 Task: Implement a Python script that calculates the volume of a cylinder.
Action: Mouse moved to (30, 9)
Screenshot: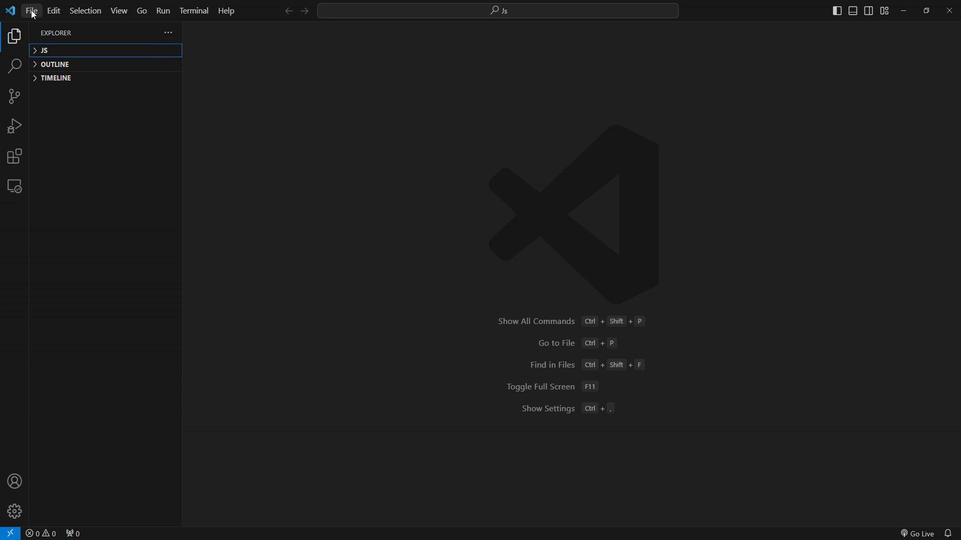 
Action: Mouse pressed left at (30, 9)
Screenshot: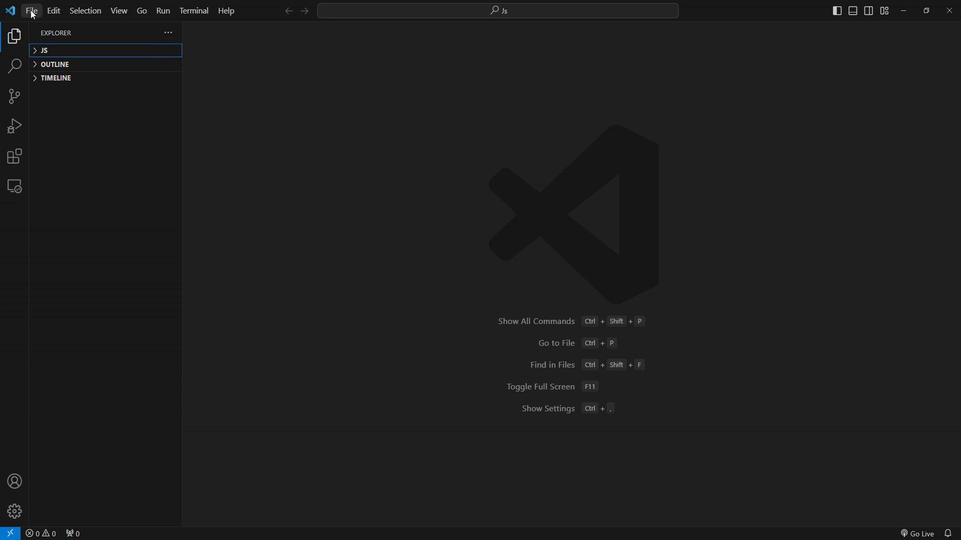 
Action: Mouse moved to (62, 94)
Screenshot: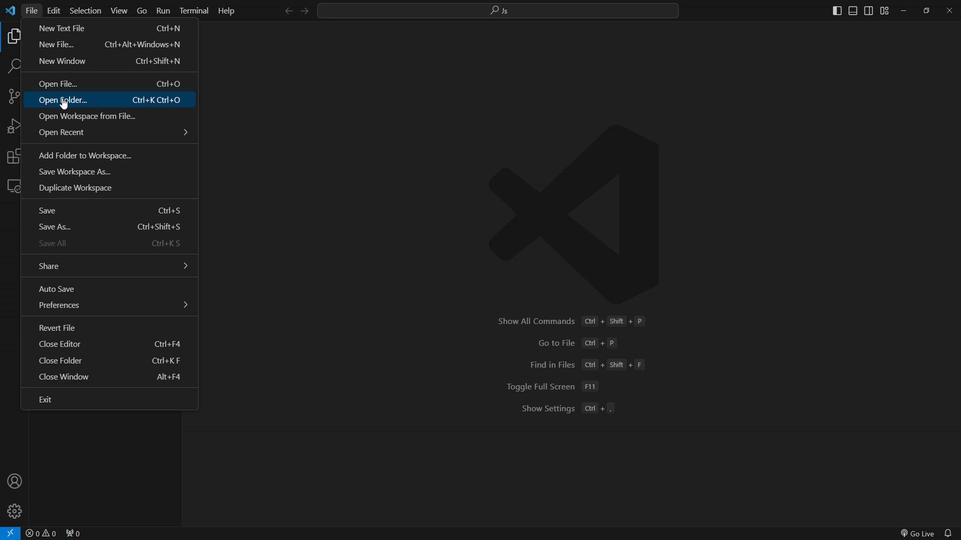 
Action: Mouse pressed left at (62, 94)
Screenshot: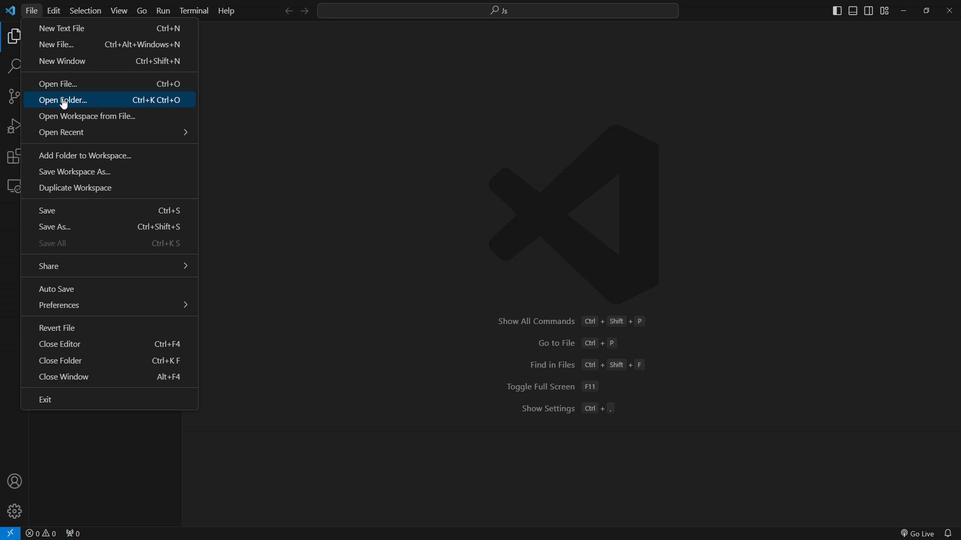 
Action: Mouse moved to (116, 166)
Screenshot: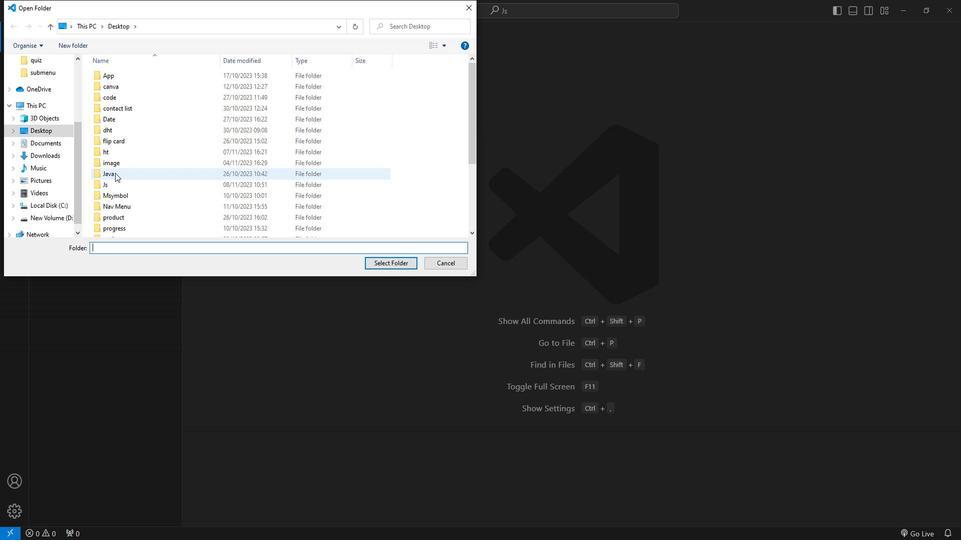 
Action: Mouse scrolled (116, 166) with delta (0, 0)
Screenshot: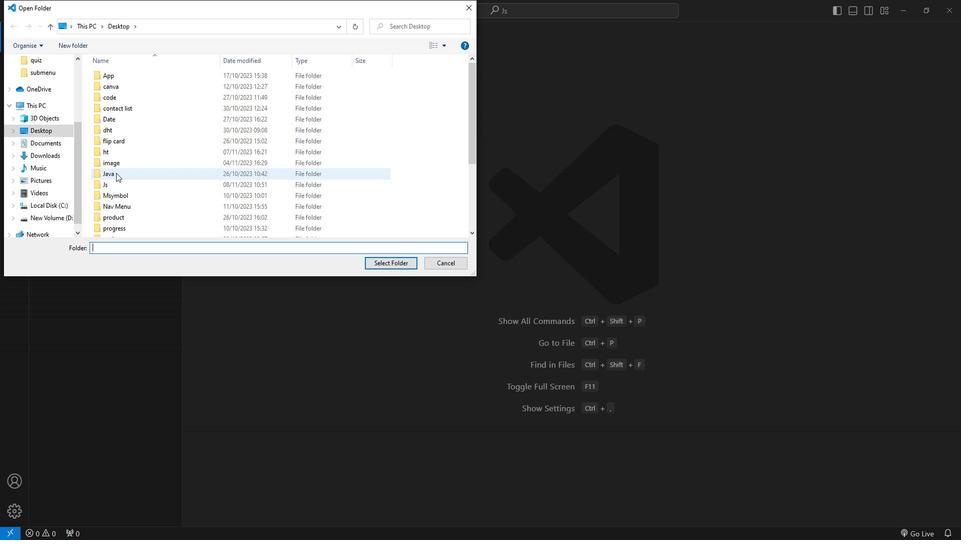 
Action: Mouse moved to (110, 220)
Screenshot: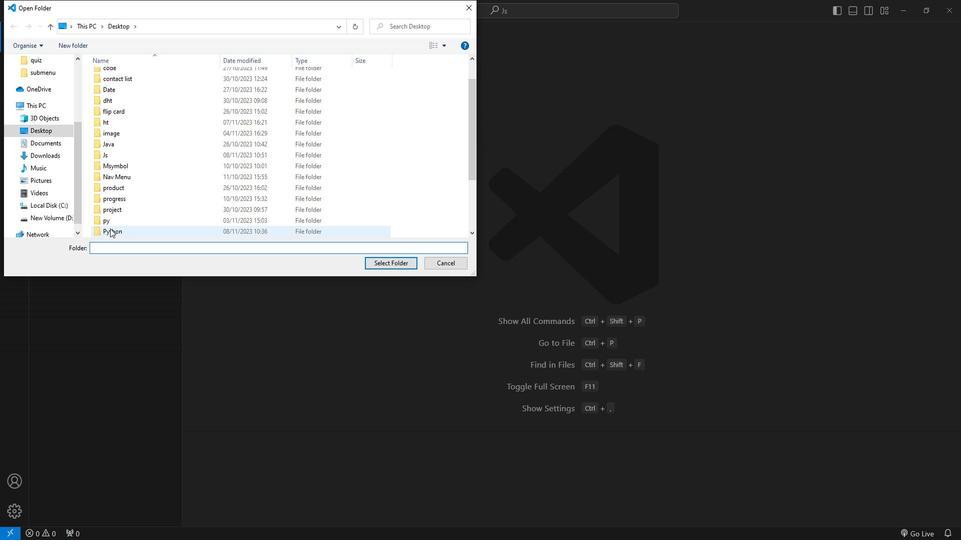 
Action: Mouse pressed left at (110, 220)
Screenshot: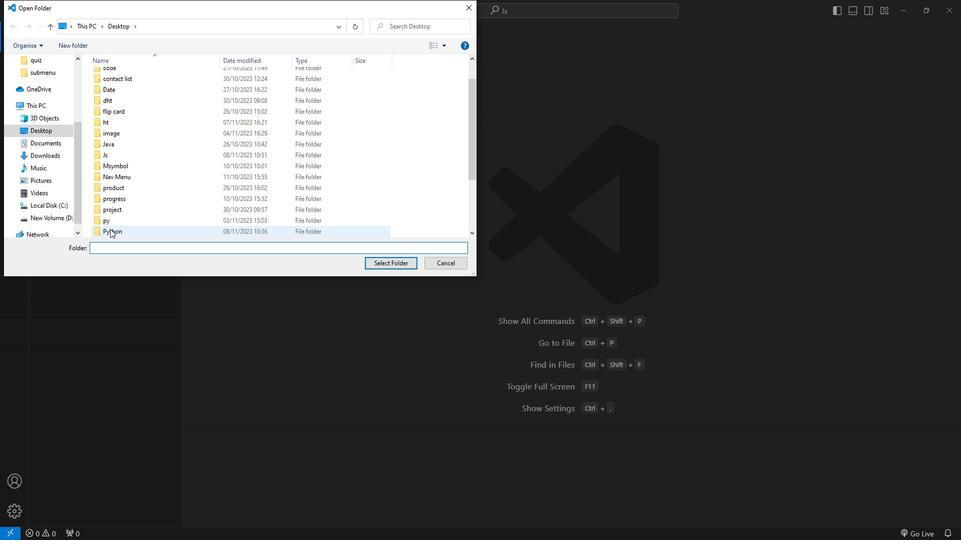 
Action: Mouse moved to (391, 251)
Screenshot: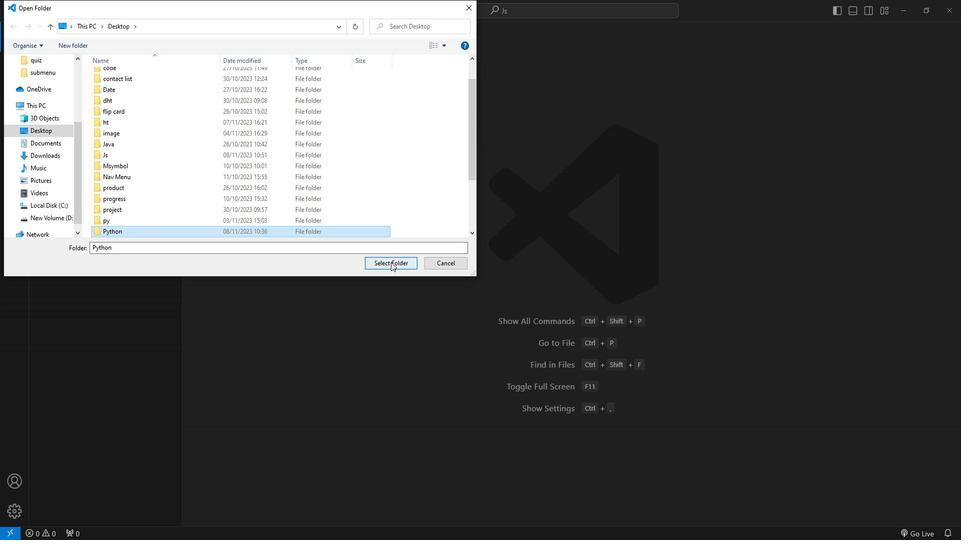 
Action: Mouse pressed left at (391, 251)
Screenshot: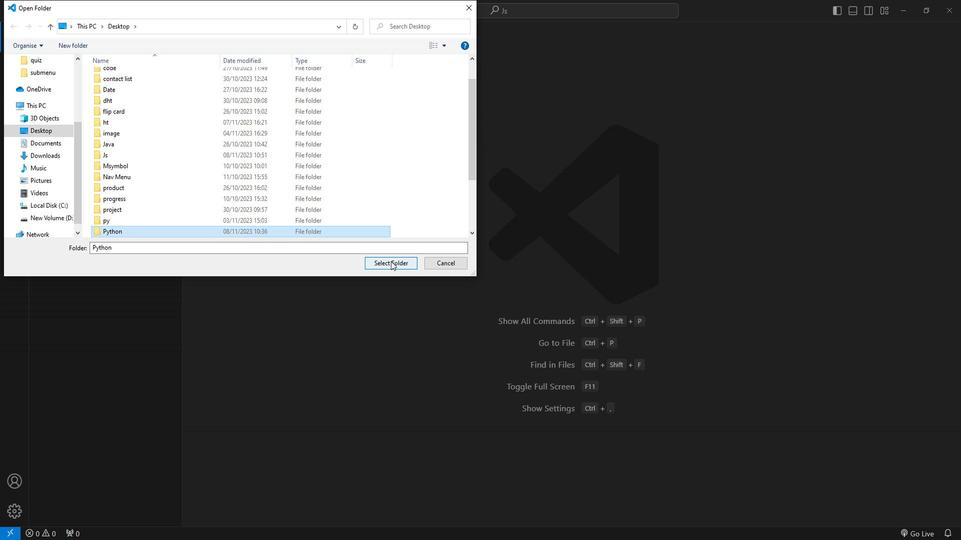 
Action: Mouse moved to (128, 50)
Screenshot: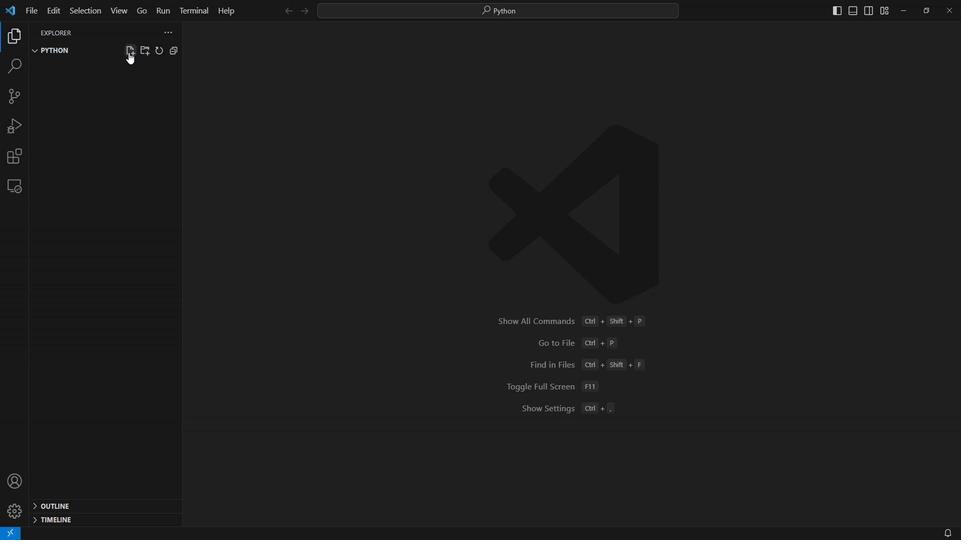 
Action: Mouse pressed left at (128, 50)
Screenshot: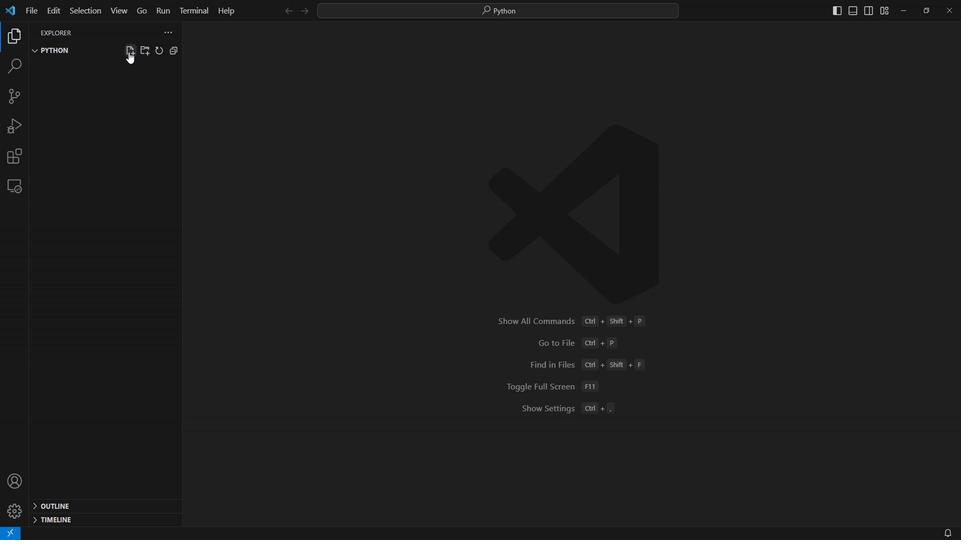 
Action: Mouse moved to (73, 61)
Screenshot: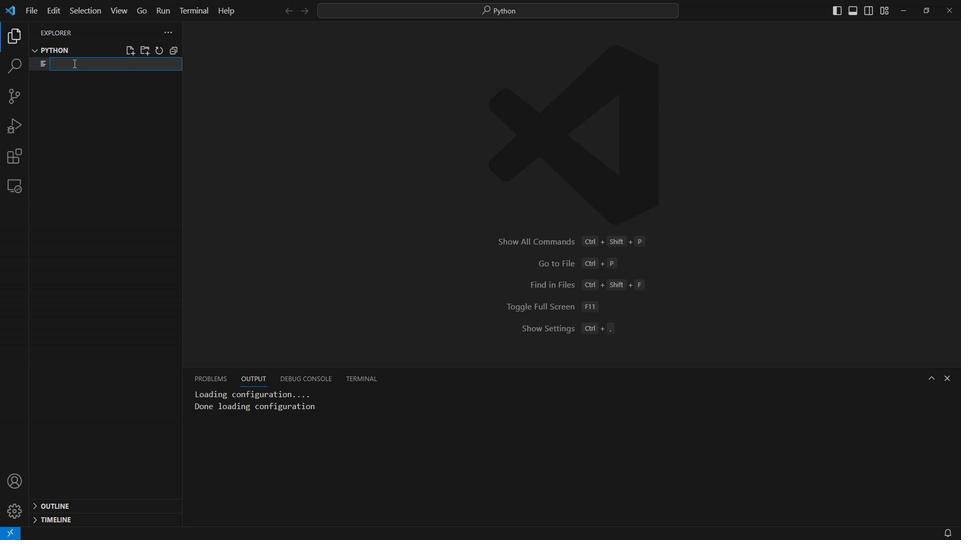 
Action: Mouse pressed left at (73, 61)
Screenshot: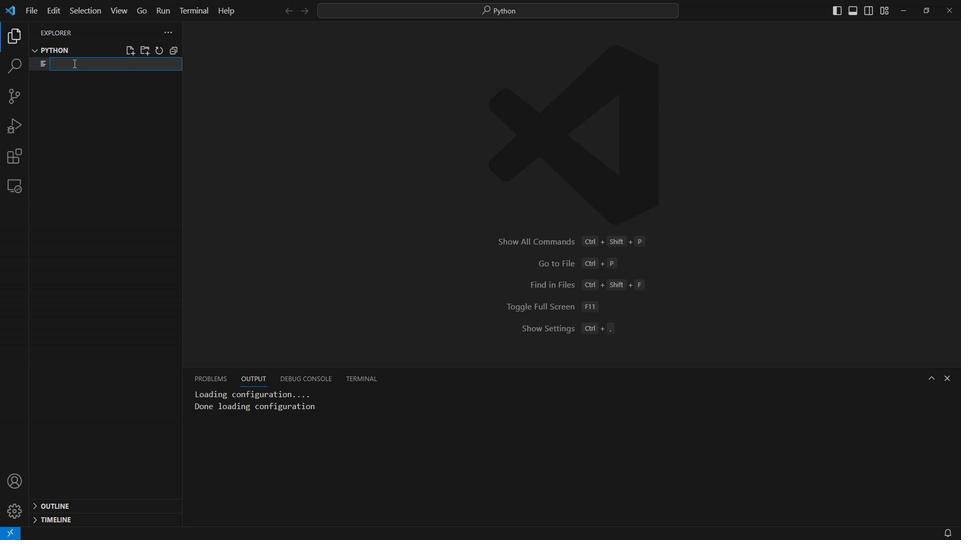 
Action: Key pressed volum.py<Key.enter>
Screenshot: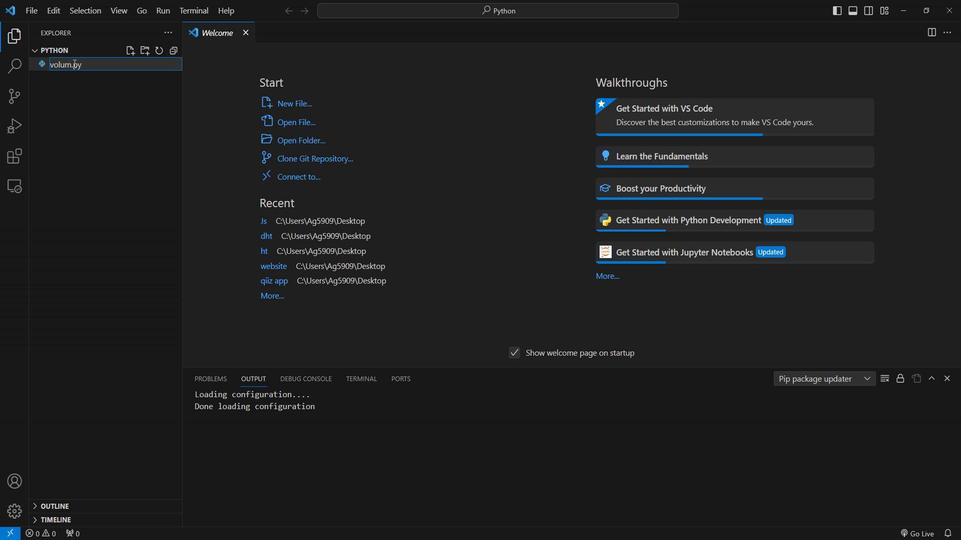 
Action: Mouse moved to (220, 60)
Screenshot: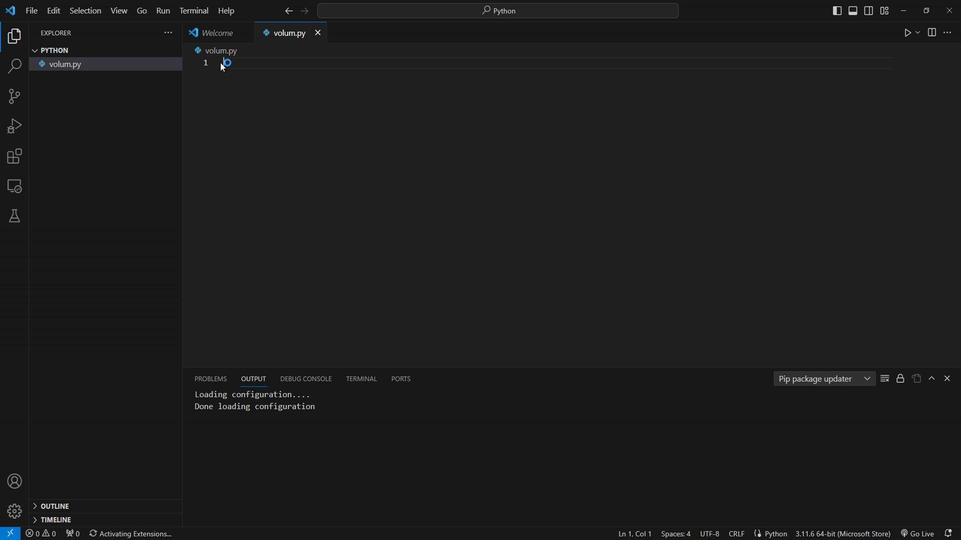 
Action: Key pressed import<Key.space>math<Key.enter><Key.enter><Key.enter>def<Key.space>cylinder<Key.shift_r><Key.shift_r><Key.shift_r><Key.shift_r><Key.shift_r><Key.shift_r><Key.shift_r><Key.shift_r><Key.shift_r><Key.shift_r><Key.shift_r>_volume<Key.shift_r>(radius,<Key.space>height<Key.right><Key.shift_r>:<Key.enter>volume<Key.space>=<Key.space>math.pi<Key.space><Key.shift_r>*<Key.space>radius<Key.shift_r><Key.shift_r>**2<Key.right><Key.space><Key.shift_r>*<Key.space>height<Key.enter><Key.enter>return<Key.space>volume<Key.enter><Key.enter><Key.shift><Key.shift><Key.shift><Key.shift><Key.shift><Key.shift>#<Key.space><Key.shift>Input<Key.space>from<Key.space>the<Key.space>user<Key.enter>radius<Key.backspace><Key.backspace><Key.backspace><Key.backspace><Key.backspace><Key.backspace>r<Key.space>=<Key.space>floar<Key.backspace>t<Key.shift_r>(input<Key.shift_r>(<Key.shift><Key.shift><Key.shift><Key.shift_r>"<Key.shift>Enter<Key.space>the<Key.space>radius<Key.space>of<Key.space>the<Key.space>cylinder<Key.shift_r>:<Key.space><Key.right><Key.right><Key.right><Key.enter>h<Key.space><Key.backspace><Key.space>=<Key.space>g<Key.backspace>float<Key.shift_r>(input<Key.shift_r>(<Key.shift><Key.shift><Key.shift><Key.shift><Key.shift><Key.shift><Key.shift><Key.shift><Key.shift><Key.shift><Key.shift><Key.shift><Key.shift><Key.shift><Key.shift_r><Key.shift_r><Key.shift_r><Key.shift_r><Key.shift_r><Key.shift_r><Key.shift_r>"<Key.shift>Enter<Key.space>the<Key.space>height<Key.space>of<Key.space>the<Key.space>cylinder<Key.shift_r>:<Key.space><Key.right><Key.right><Key.right><Key.enter><Key.enter><Key.shift>#<Key.space><Key.shift>Claculate<Key.space>the<Key.space>v<Key.backspace><Key.shift>Volume<Key.enter>result<Key.space>=<Key.space>cy<Key.enter><Key.shift_r>(r,<Key.space>h<Key.right><Key.enter>print<Key.shift_r>(f<Key.shift_r>"<Key.shift>The<Key.space>volume<Key.space>of<Key.space>the<Key.space>cylinder<Key.space>is<Key.shift_r>:<Key.space><Key.shift_r>{result<Key.shift_r>:.2f<Key.right><Key.space>cubic<Key.space>unitsctrl+S
Screenshot: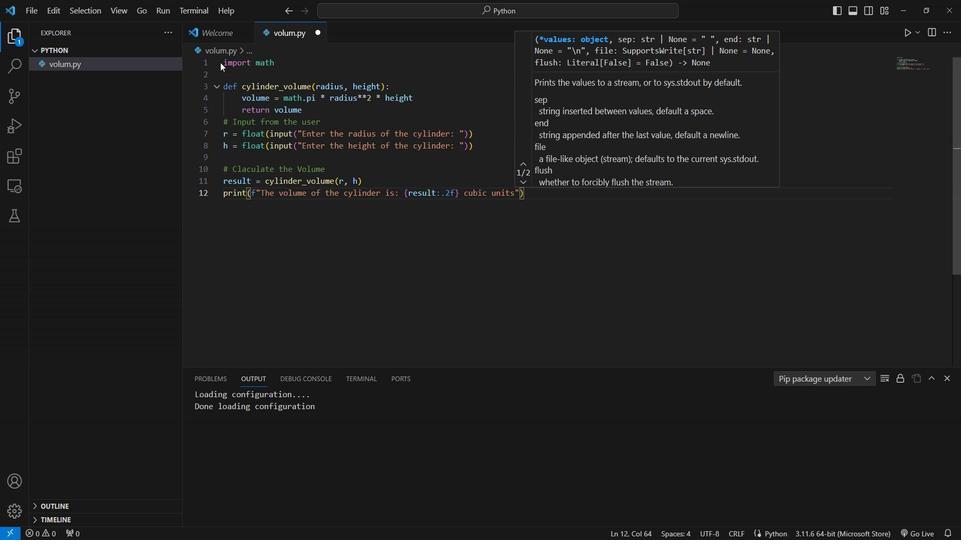 
Action: Mouse moved to (326, 242)
Screenshot: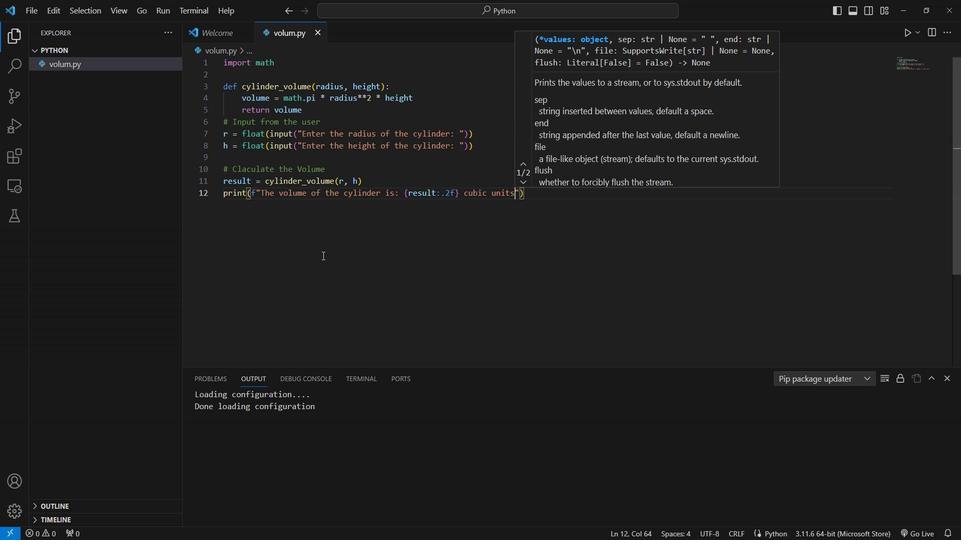 
Action: Mouse pressed left at (326, 242)
Screenshot: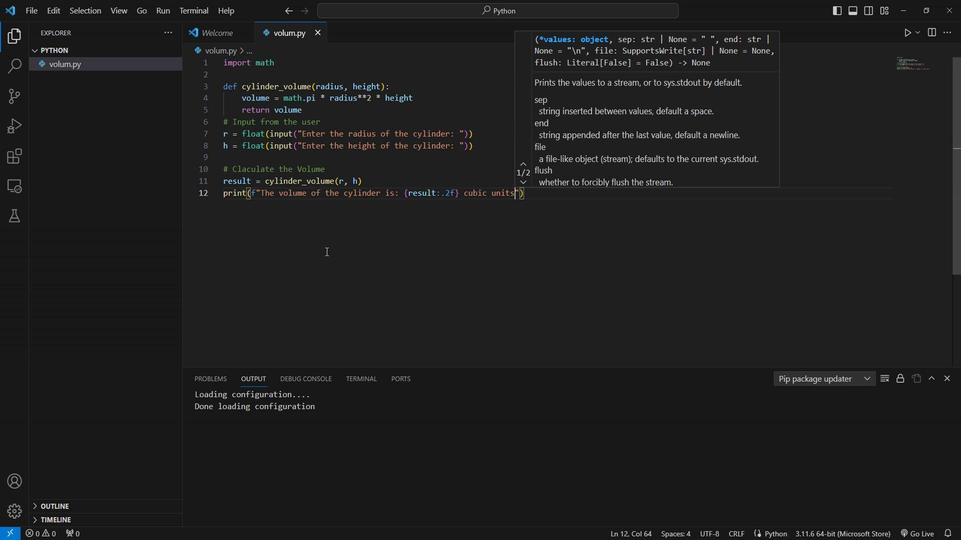 
Action: Mouse moved to (904, 30)
Screenshot: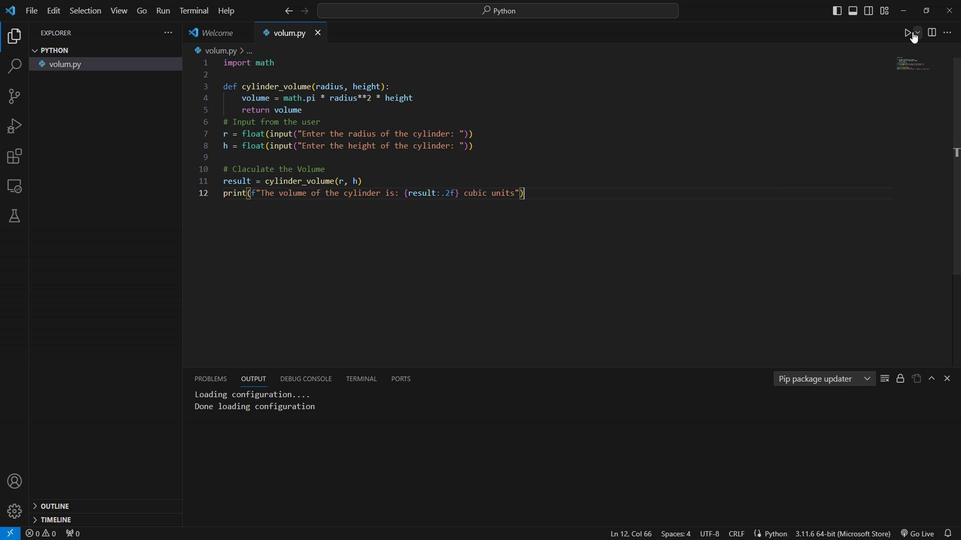 
Action: Mouse pressed left at (904, 30)
Screenshot: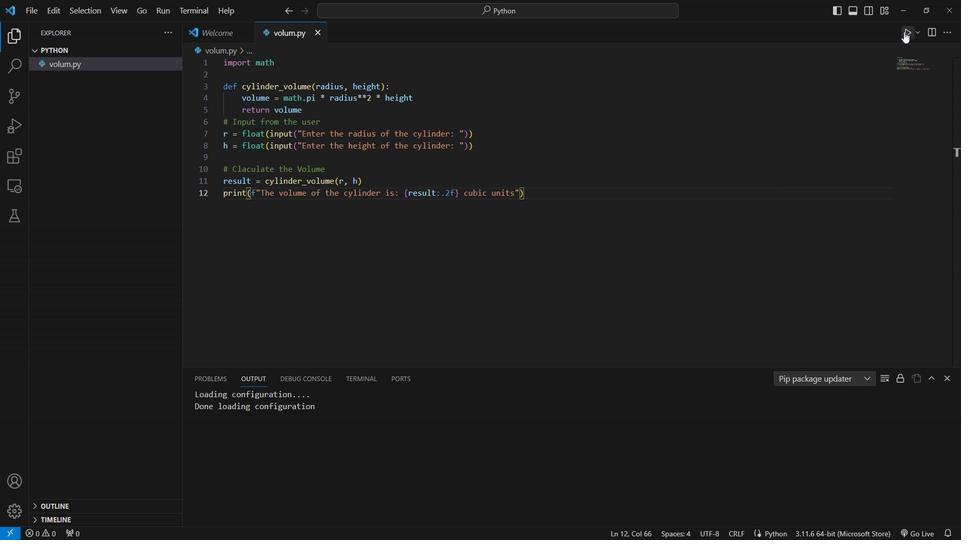 
Action: Mouse moved to (348, 404)
Screenshot: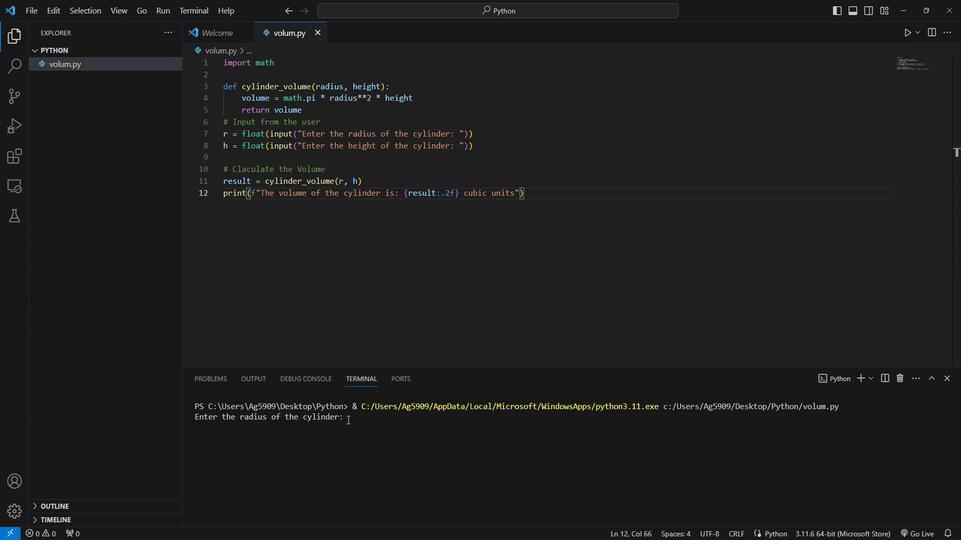 
Action: Mouse pressed left at (348, 404)
Screenshot: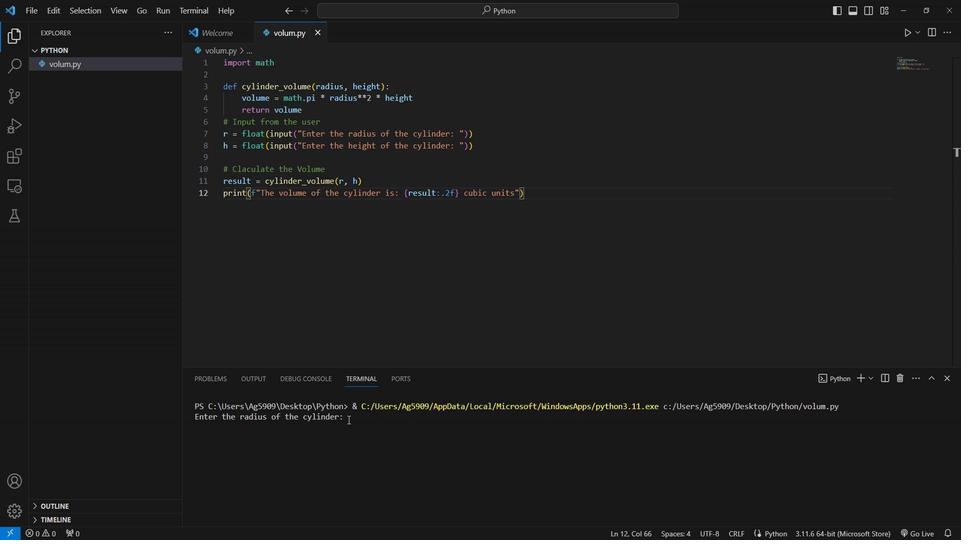 
Action: Mouse moved to (348, 404)
Screenshot: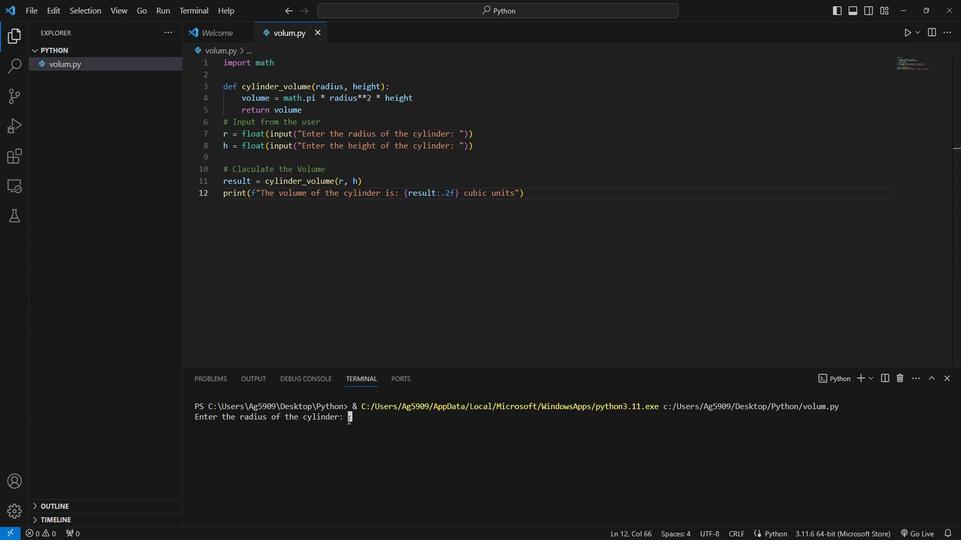 
Action: Key pressed 5<Key.enter>7<Key.enter>
Screenshot: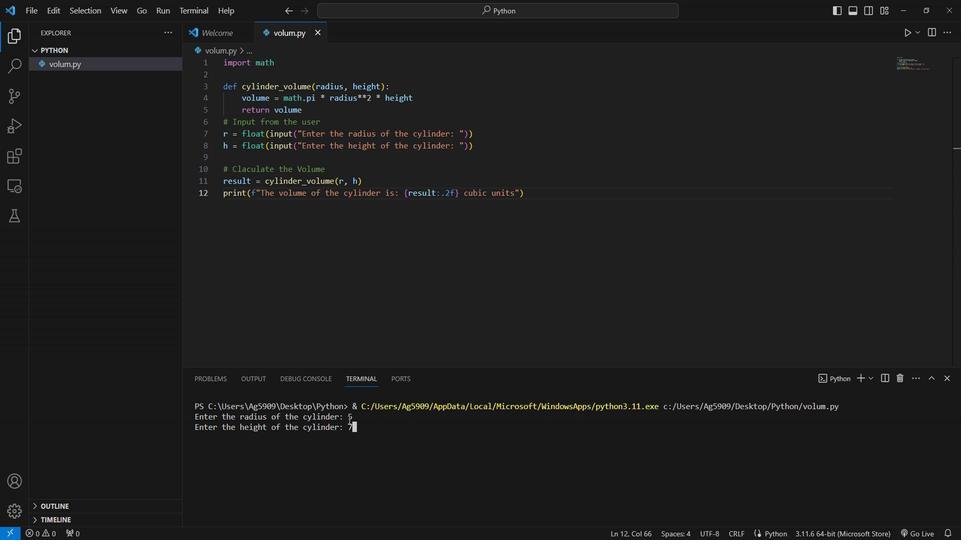 
Action: Mouse moved to (408, 295)
Screenshot: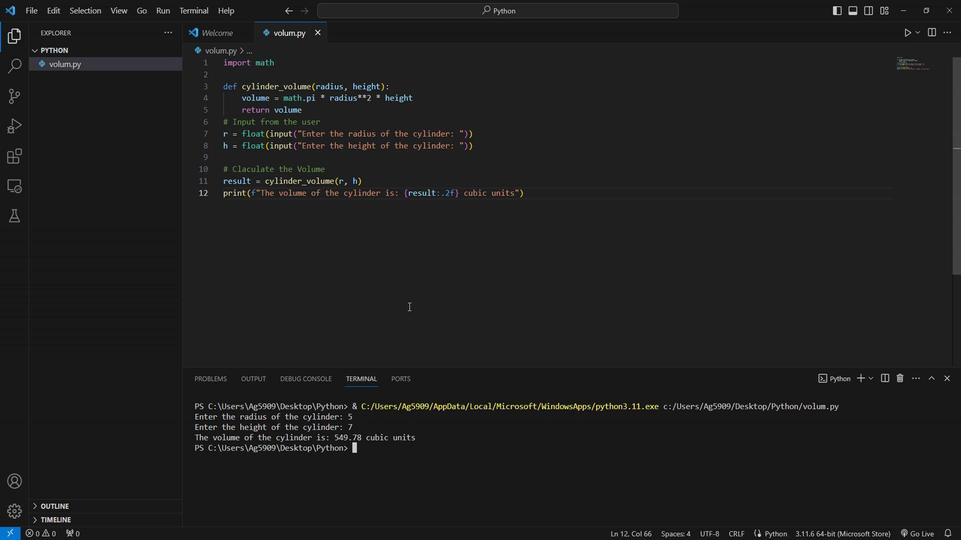 
